 Task: Add Jalapeno & Cheese Focaccia Muffins to the cart.
Action: Mouse moved to (34, 241)
Screenshot: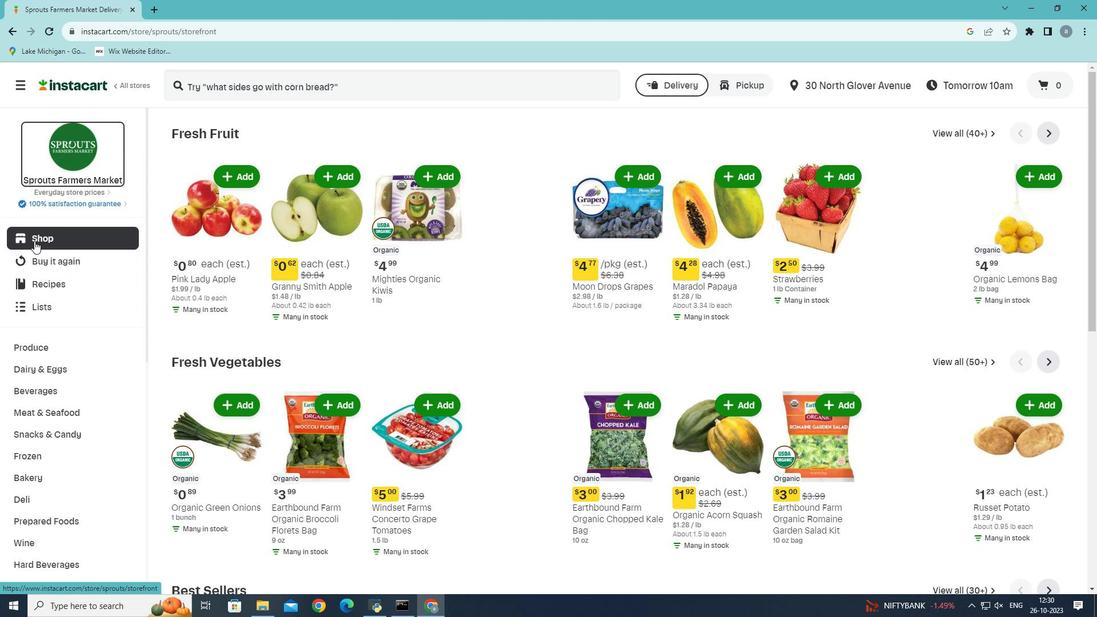 
Action: Mouse pressed left at (34, 241)
Screenshot: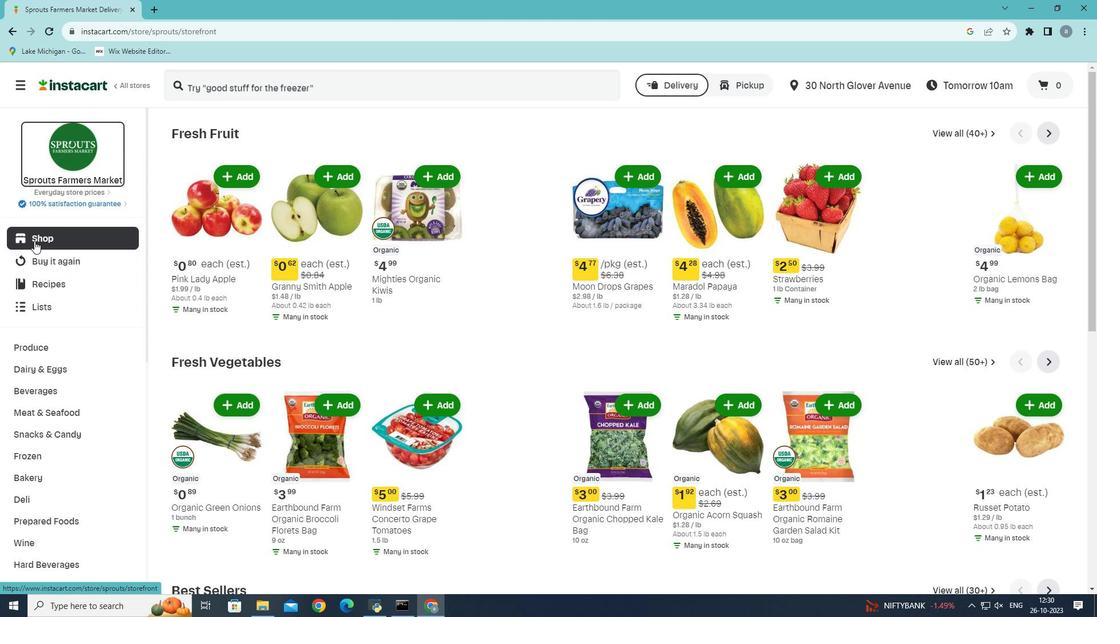 
Action: Mouse moved to (17, 81)
Screenshot: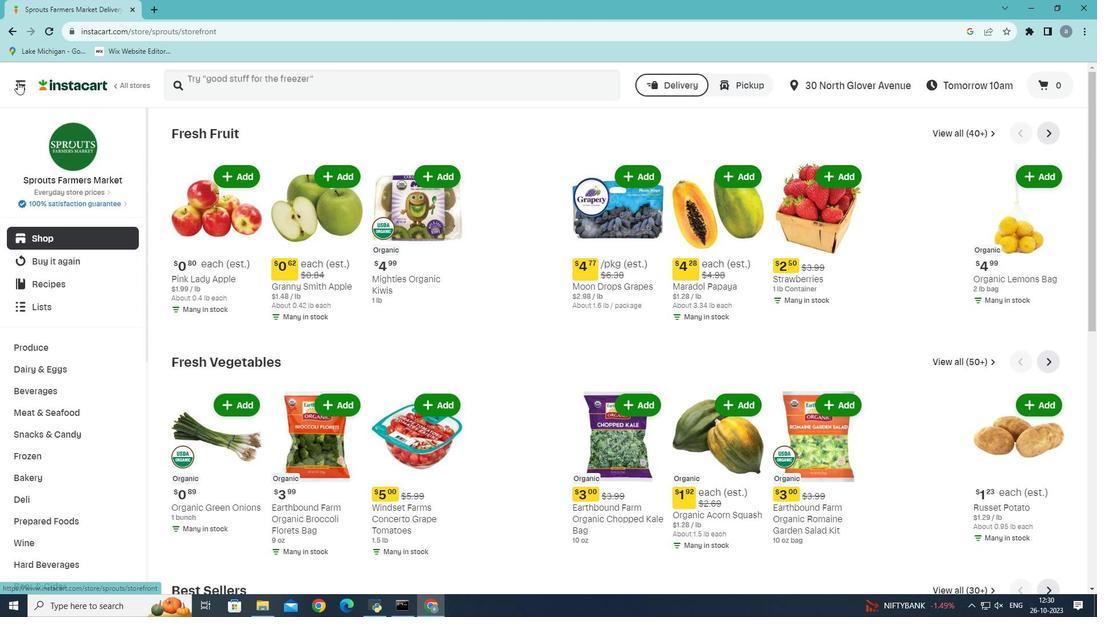 
Action: Mouse pressed left at (17, 81)
Screenshot: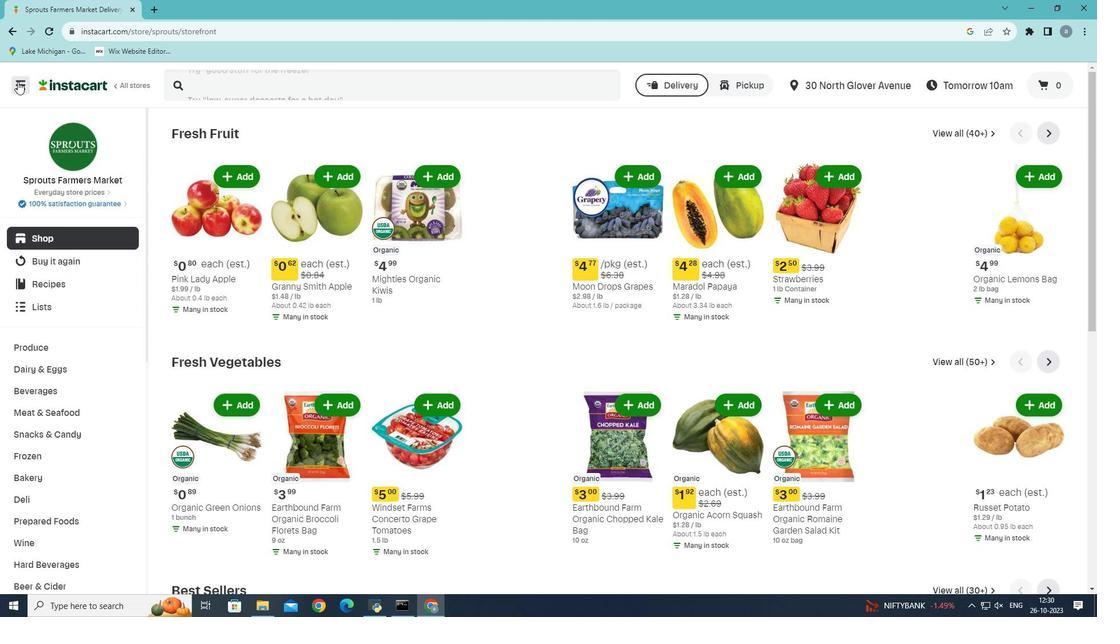 
Action: Mouse moved to (43, 328)
Screenshot: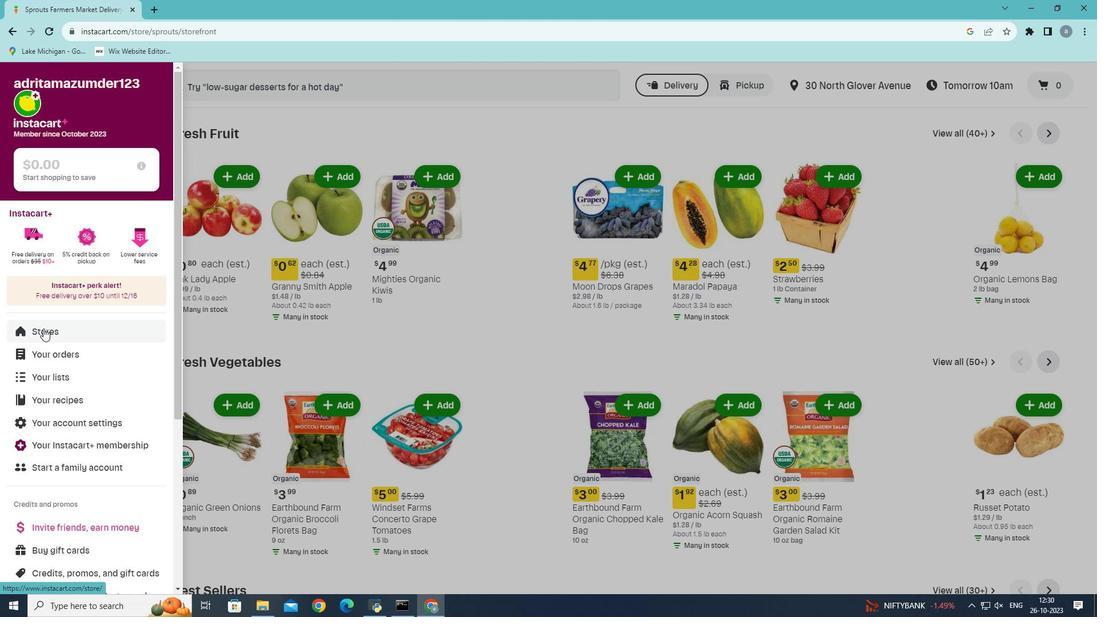 
Action: Mouse pressed left at (43, 328)
Screenshot: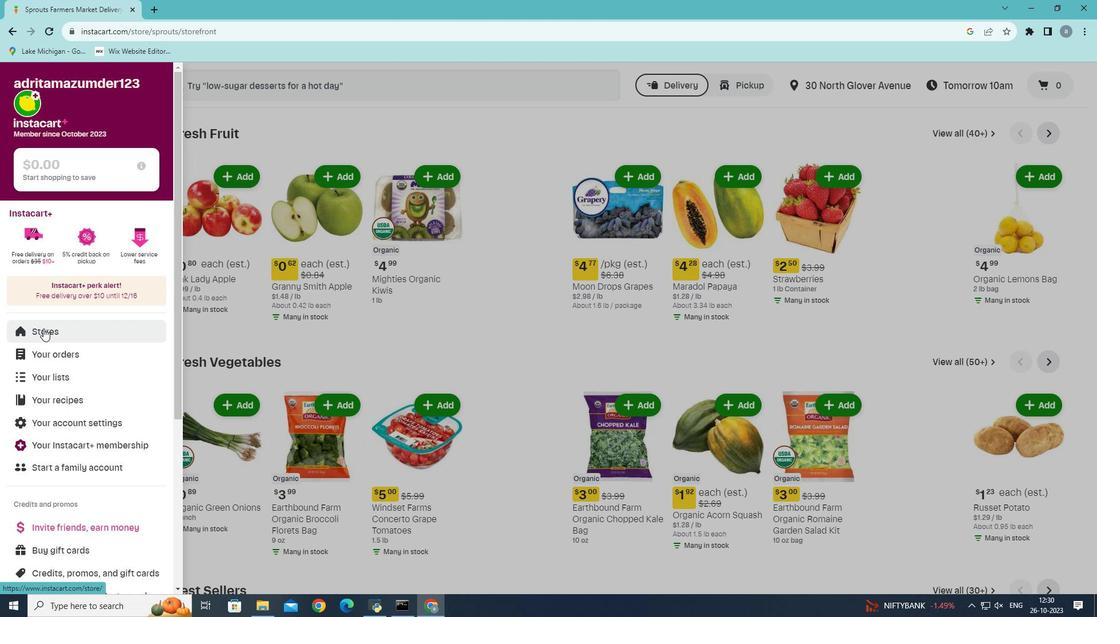 
Action: Mouse moved to (269, 121)
Screenshot: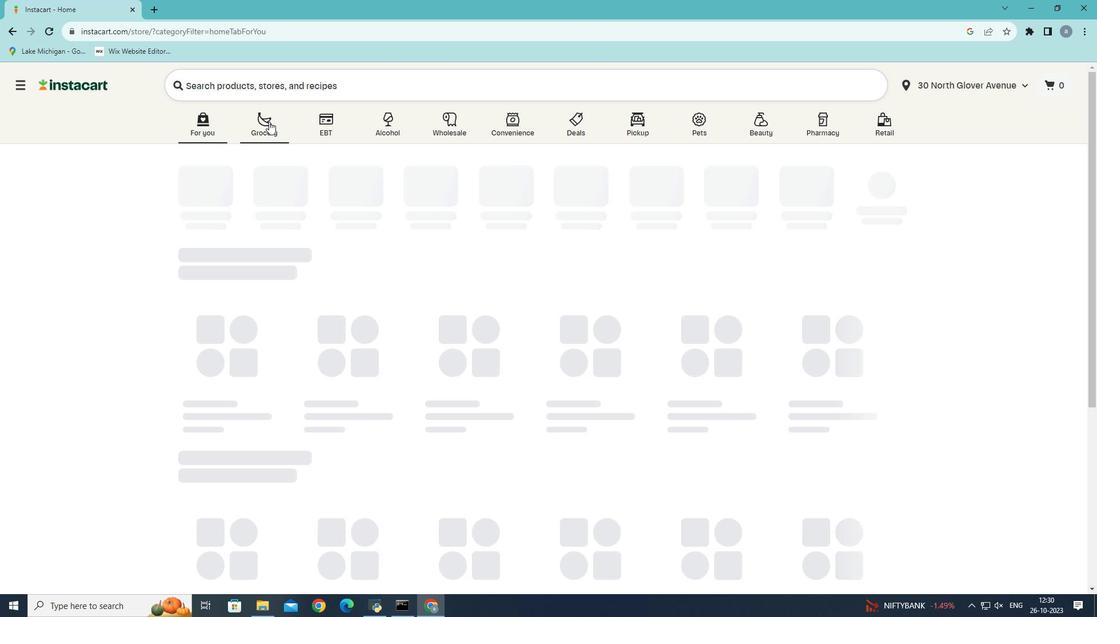 
Action: Mouse pressed left at (269, 121)
Screenshot: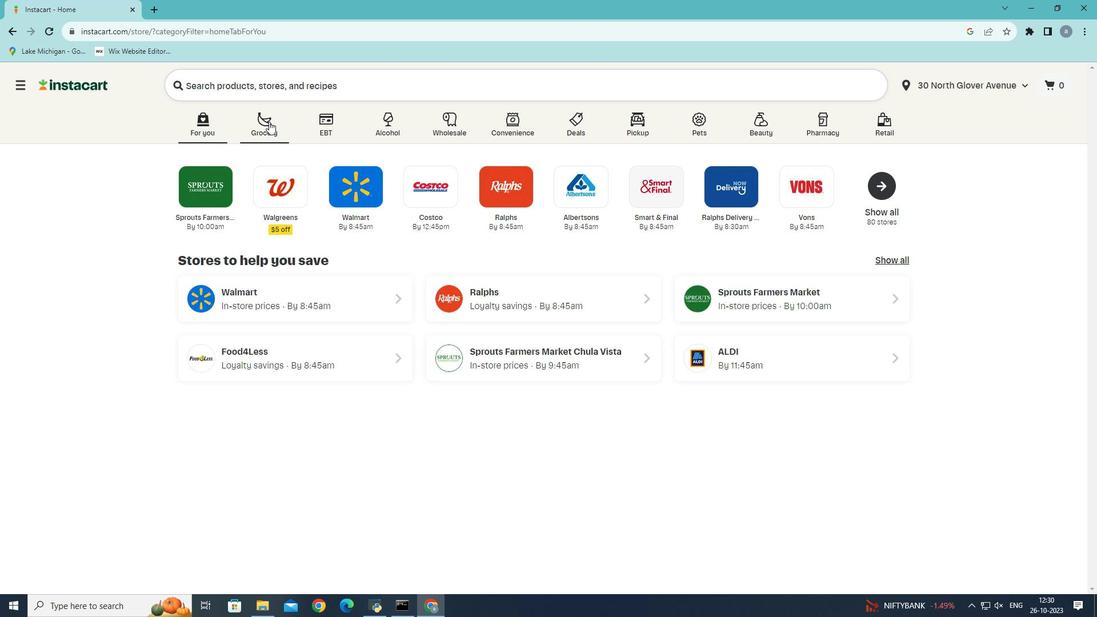 
Action: Mouse moved to (251, 341)
Screenshot: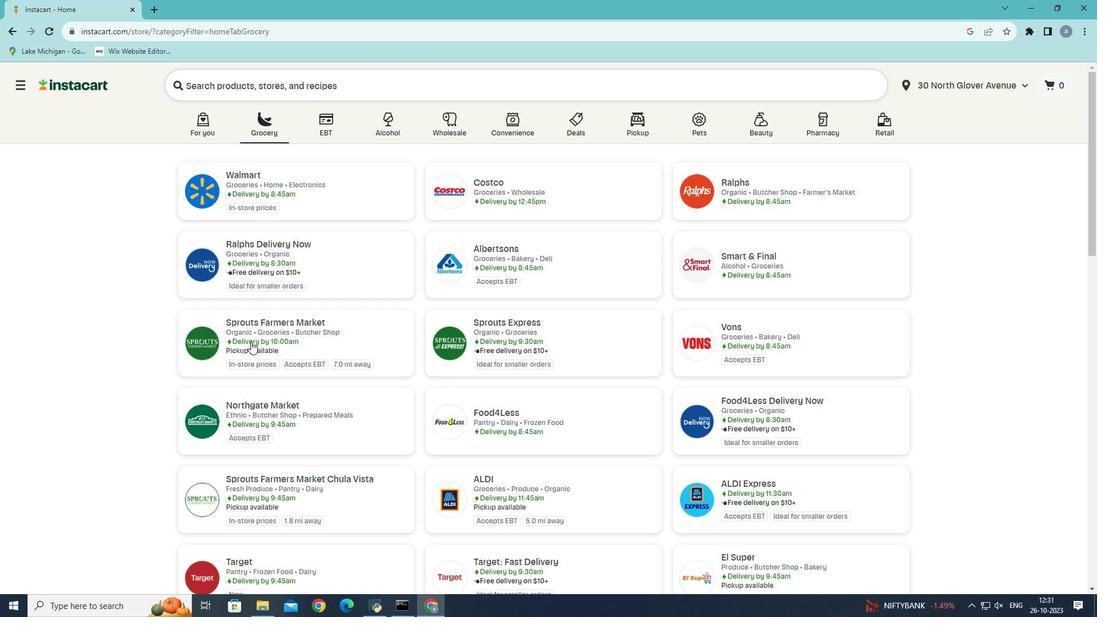 
Action: Mouse pressed left at (251, 341)
Screenshot: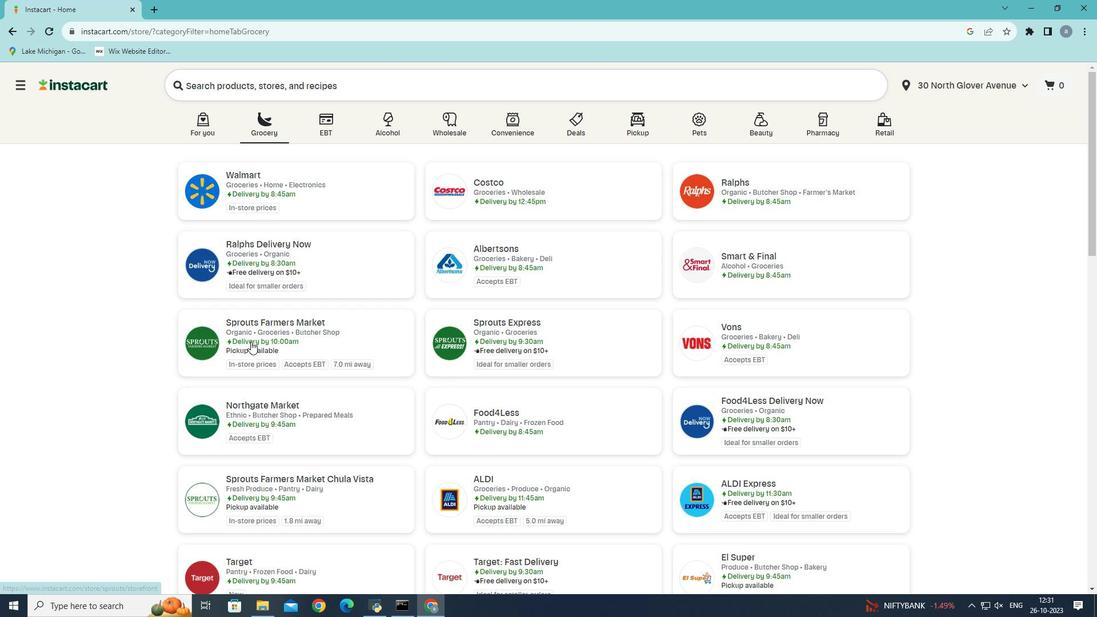 
Action: Mouse moved to (29, 475)
Screenshot: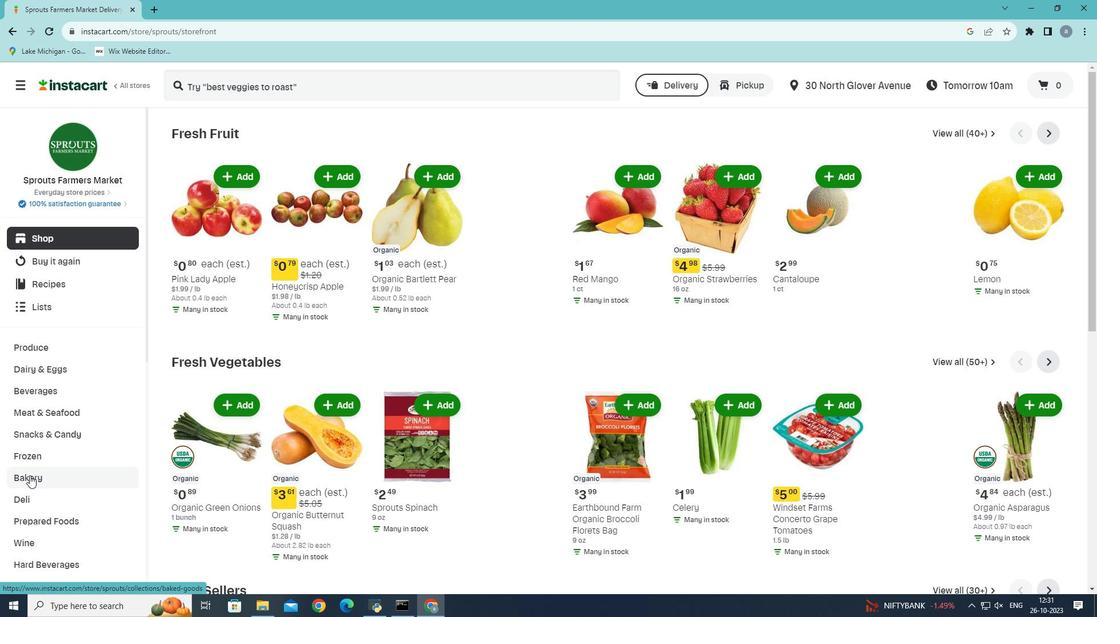 
Action: Mouse pressed left at (29, 475)
Screenshot: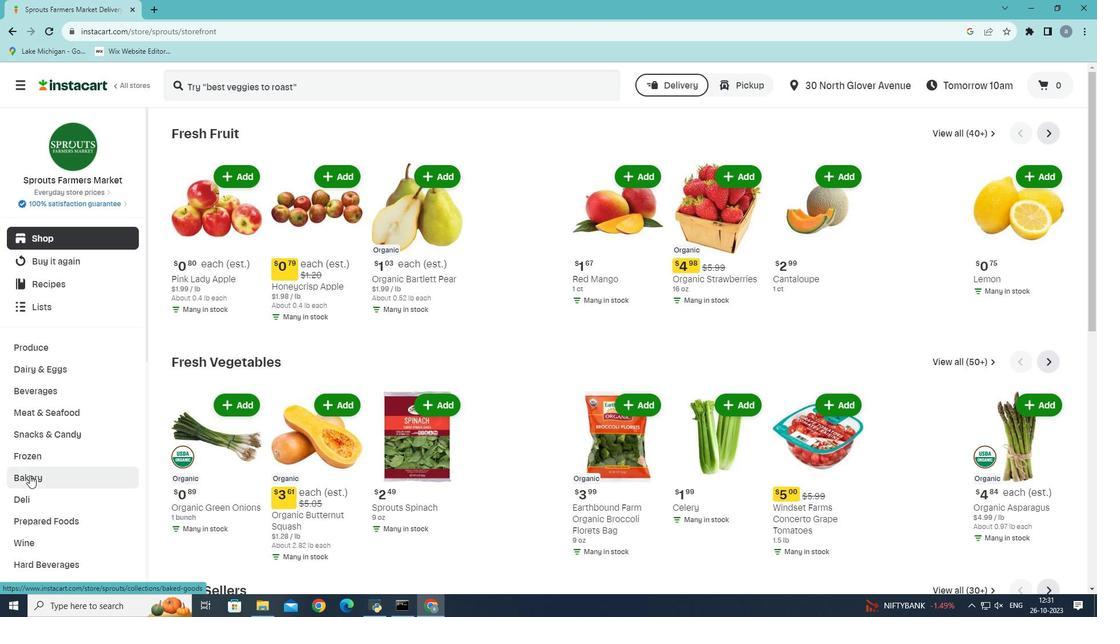 
Action: Mouse moved to (655, 156)
Screenshot: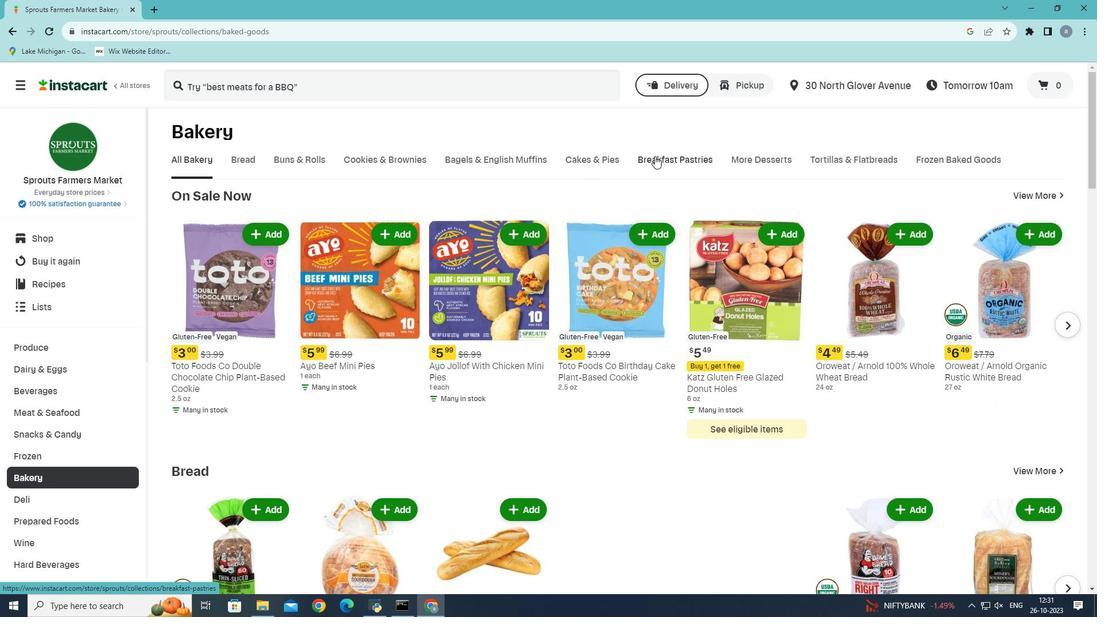 
Action: Mouse pressed left at (655, 156)
Screenshot: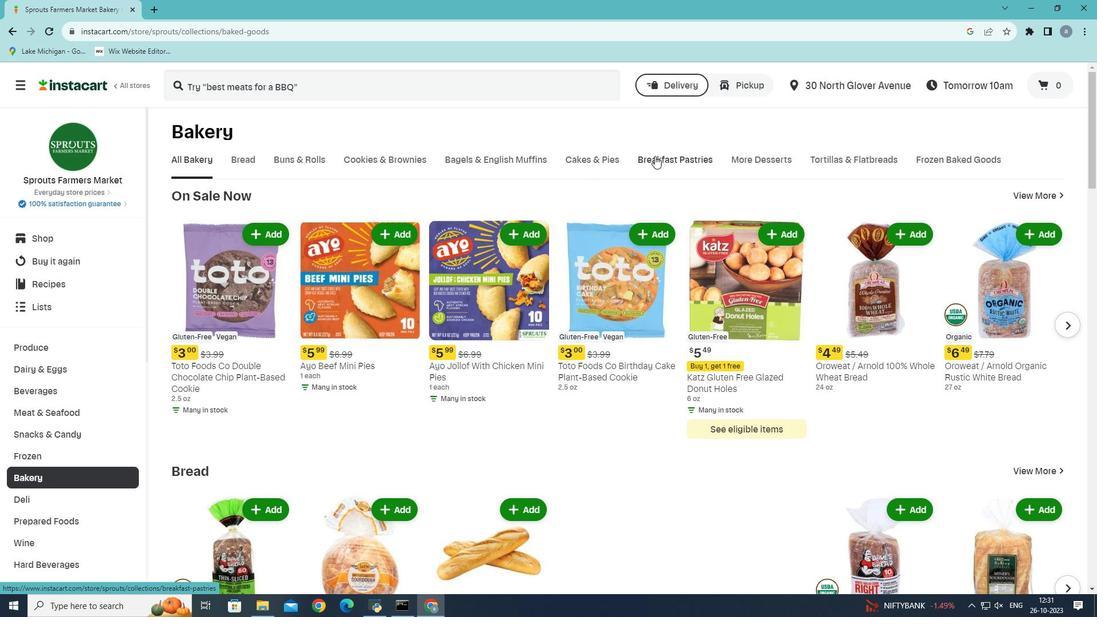 
Action: Mouse moved to (254, 205)
Screenshot: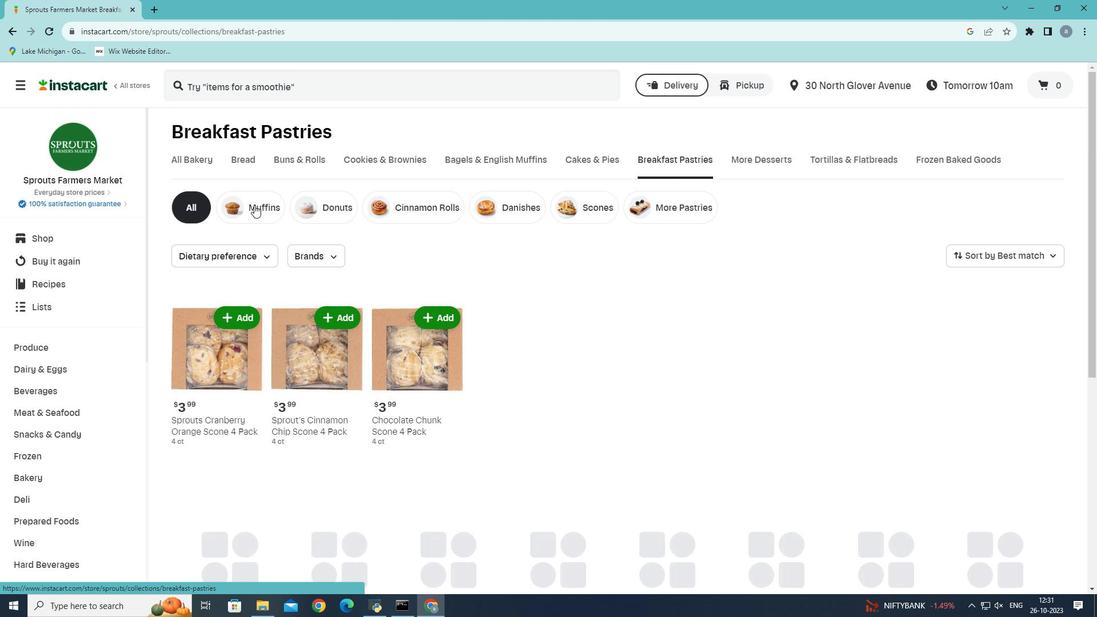 
Action: Mouse pressed left at (254, 205)
Screenshot: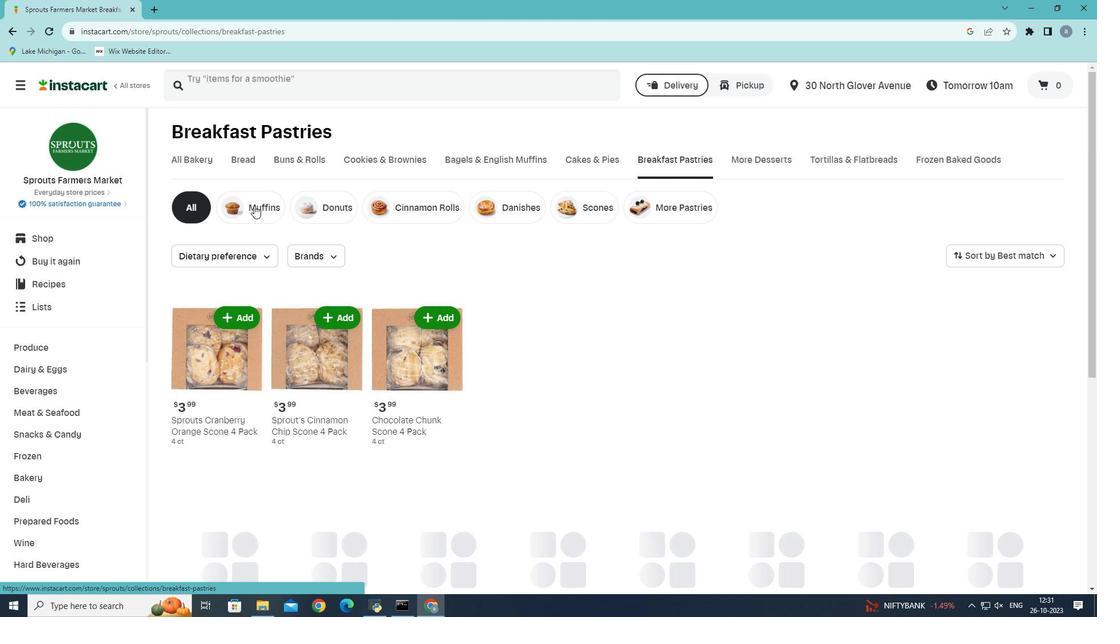 
Action: Mouse moved to (639, 311)
Screenshot: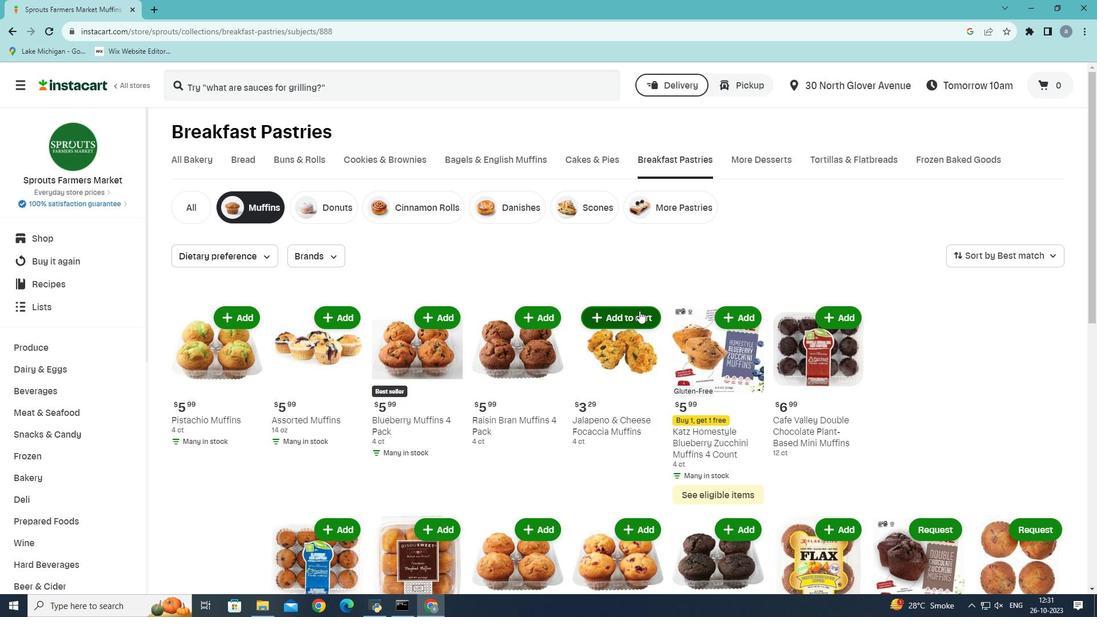 
Action: Mouse pressed left at (639, 311)
Screenshot: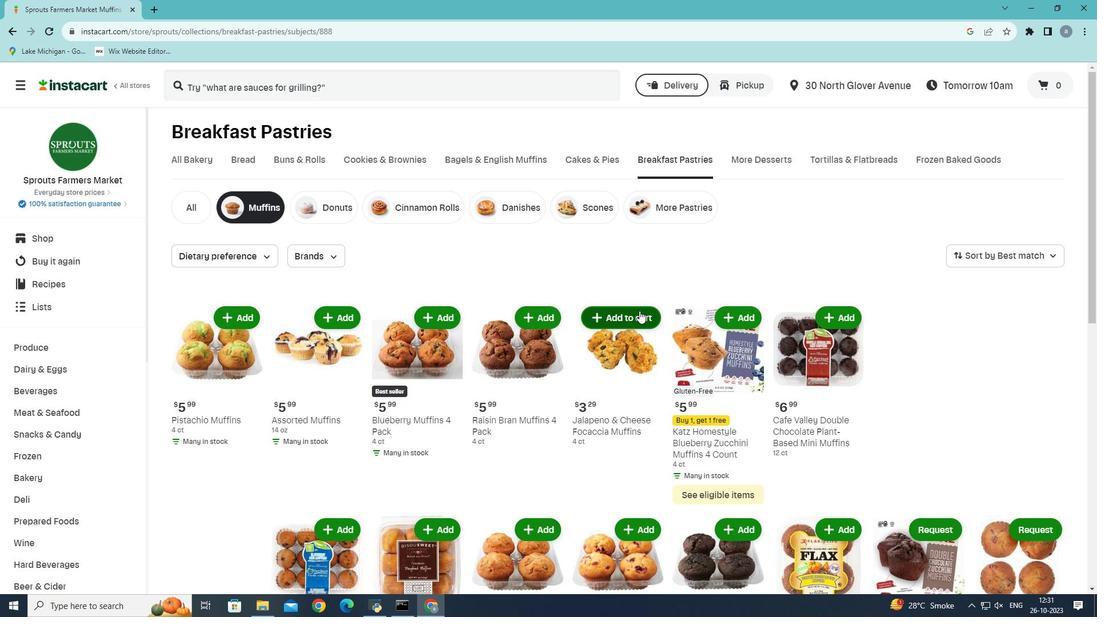 
Action: Mouse moved to (562, 343)
Screenshot: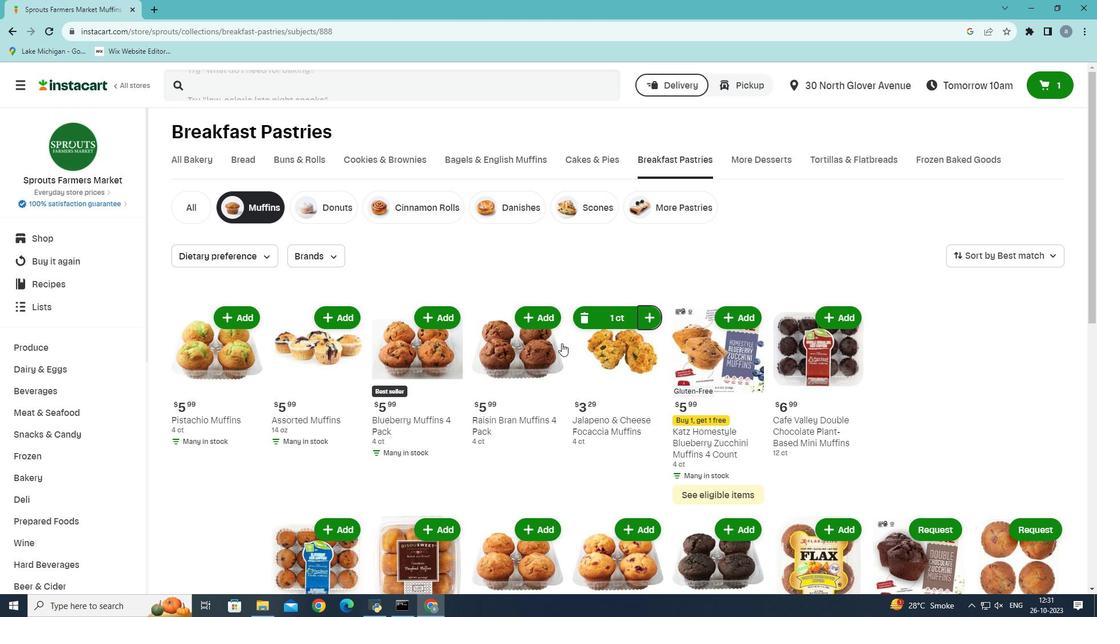 
